 Task: Check the average views per listing of 2 full bathrooms in the last 5 years.
Action: Mouse moved to (902, 201)
Screenshot: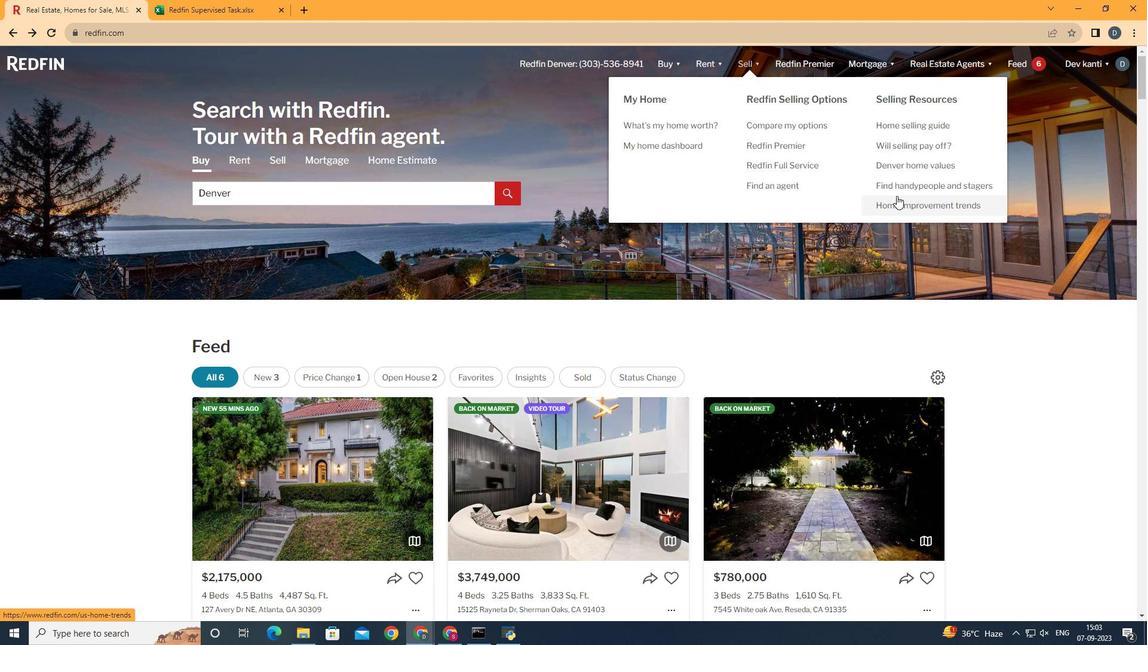 
Action: Mouse pressed left at (902, 201)
Screenshot: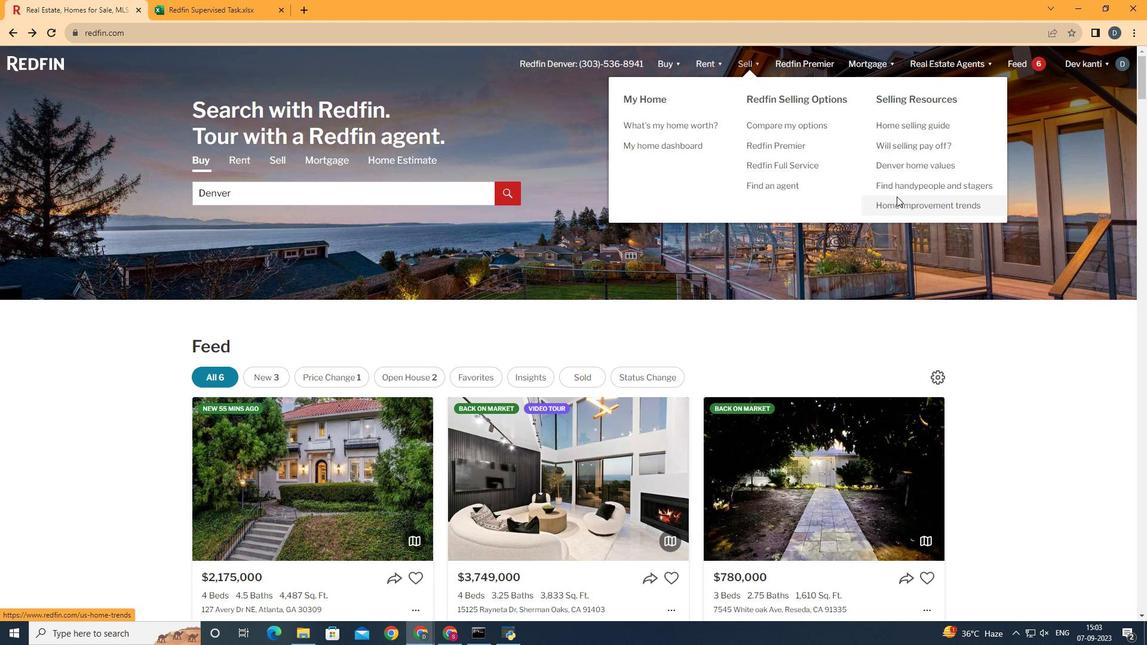
Action: Mouse moved to (319, 234)
Screenshot: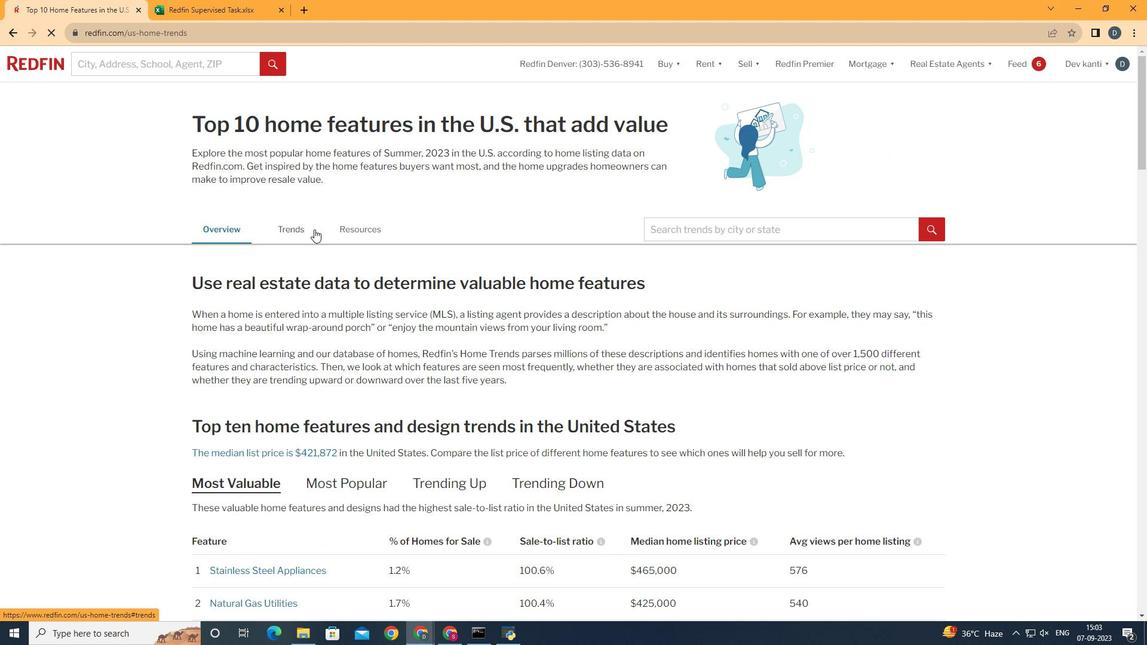
Action: Mouse pressed left at (319, 234)
Screenshot: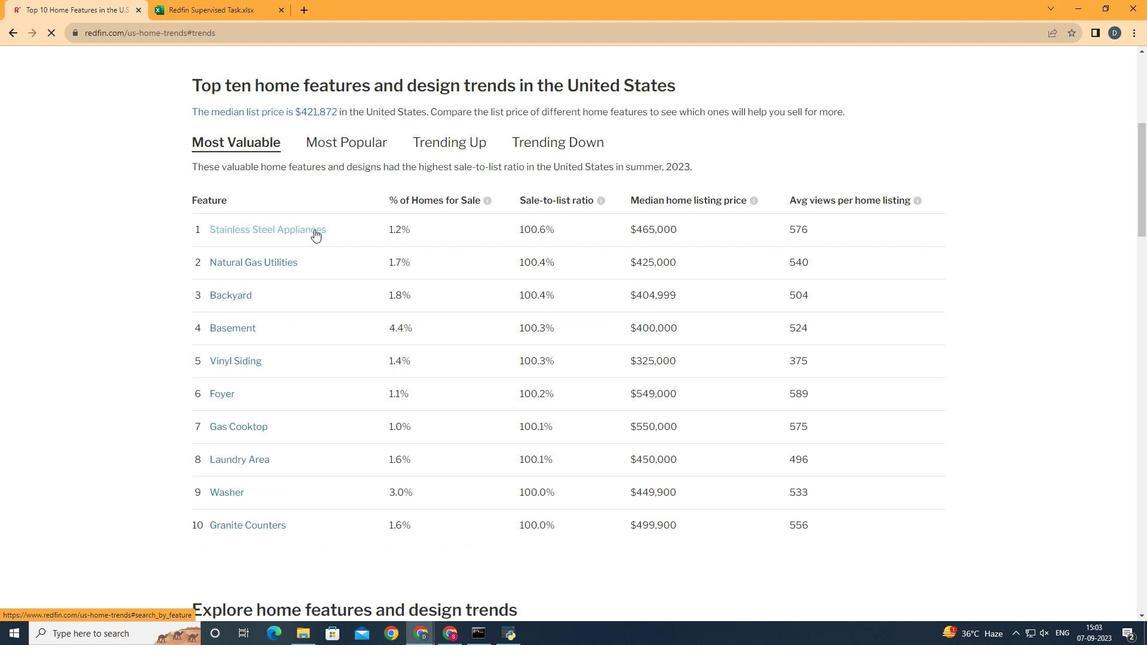 
Action: Mouse moved to (352, 298)
Screenshot: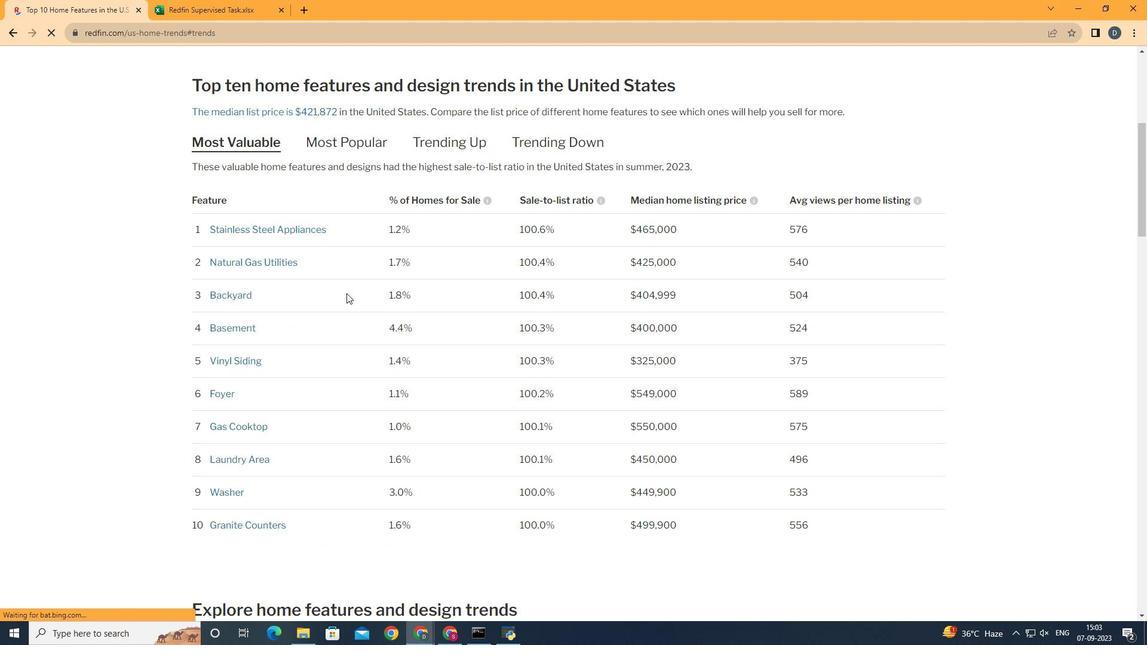 
Action: Mouse scrolled (352, 298) with delta (0, 0)
Screenshot: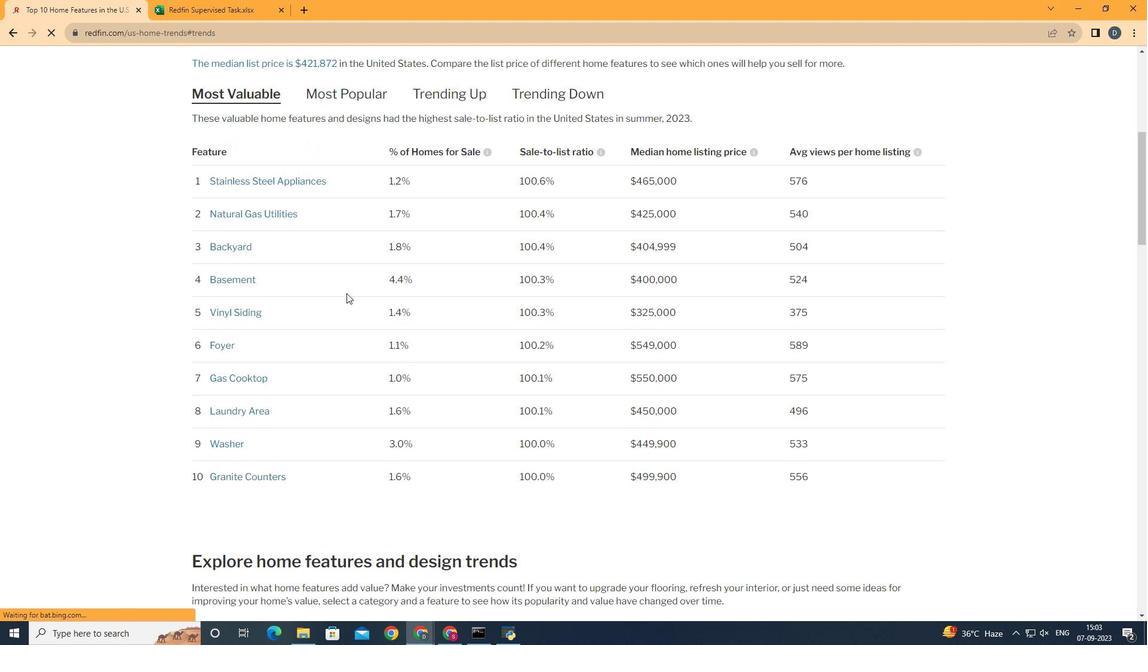 
Action: Mouse scrolled (352, 298) with delta (0, 0)
Screenshot: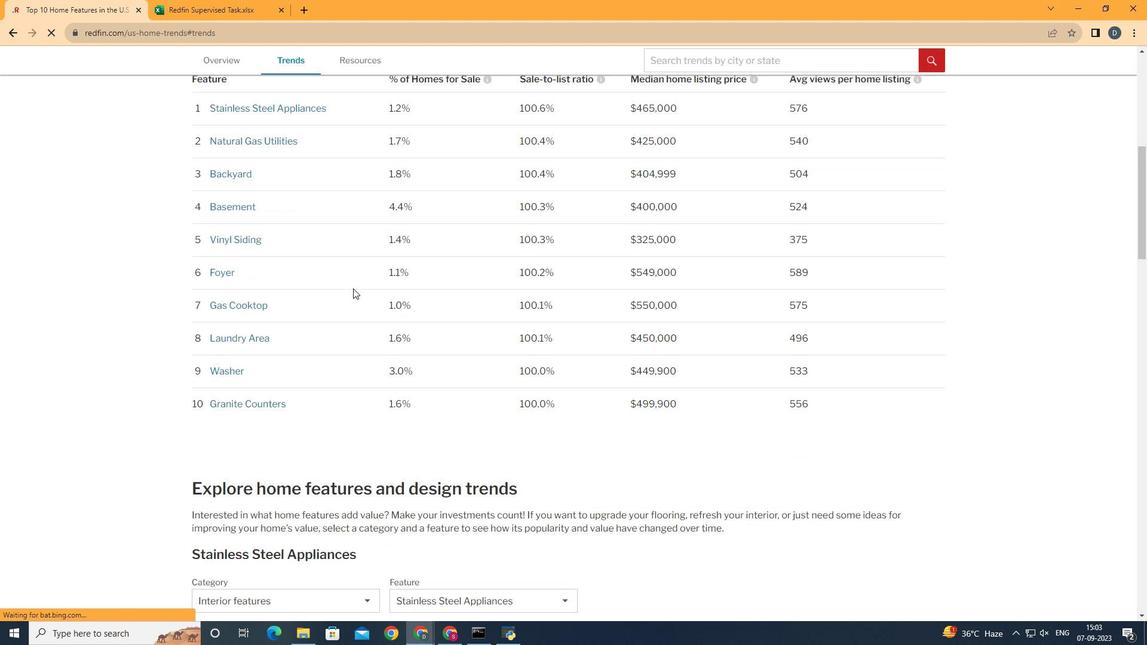 
Action: Mouse scrolled (352, 298) with delta (0, 0)
Screenshot: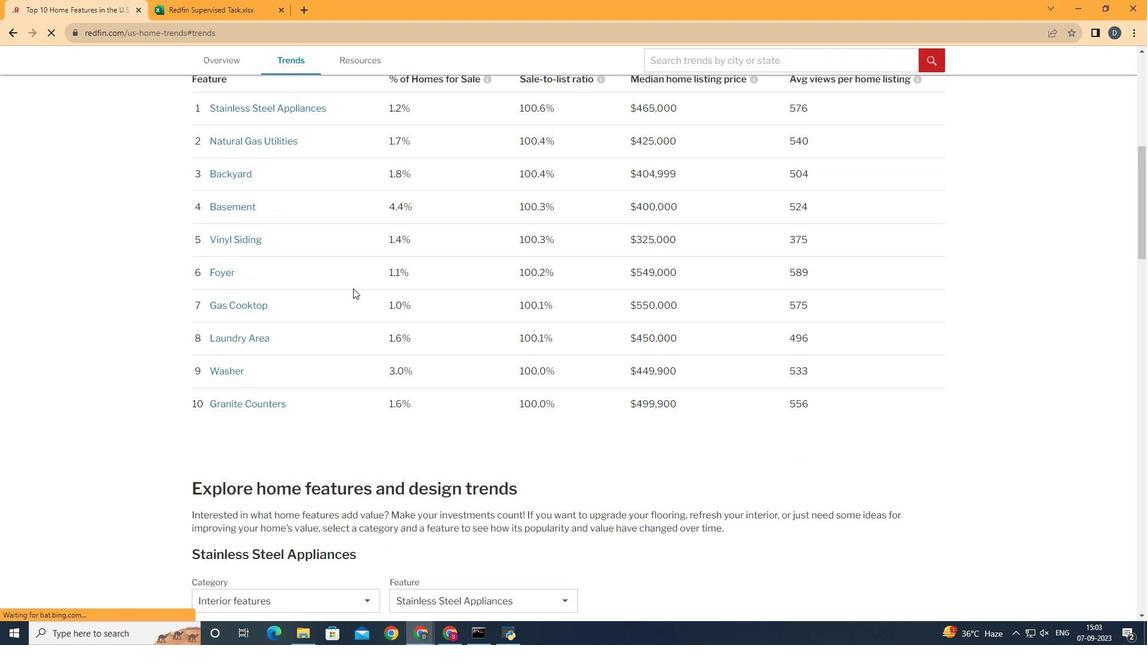 
Action: Mouse moved to (378, 282)
Screenshot: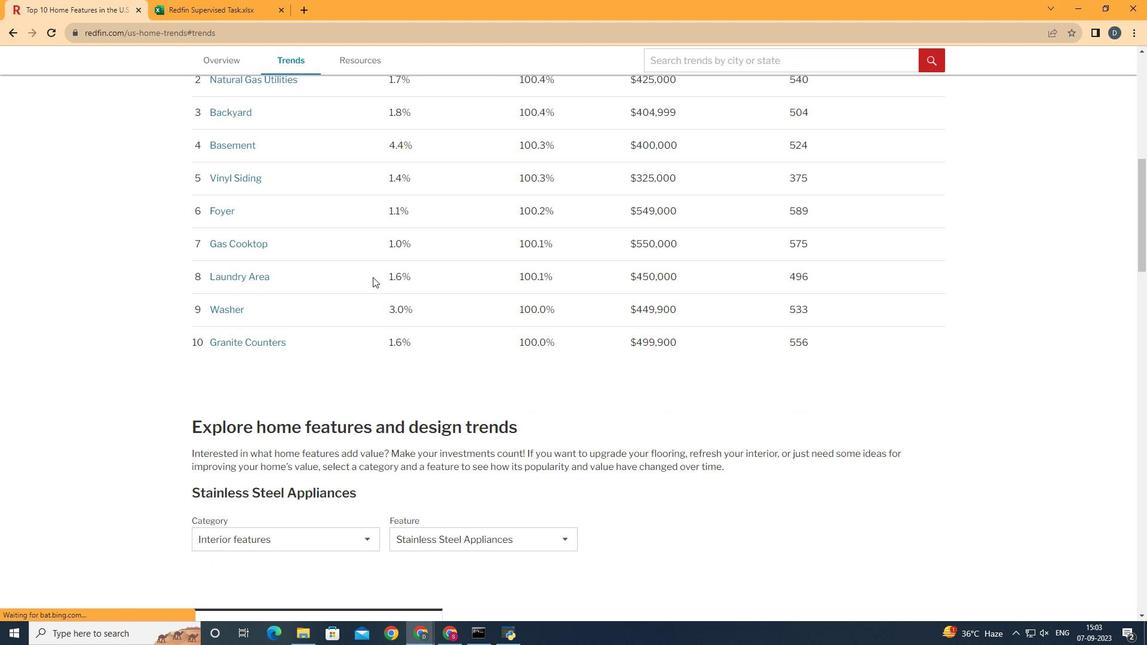 
Action: Mouse scrolled (378, 282) with delta (0, 0)
Screenshot: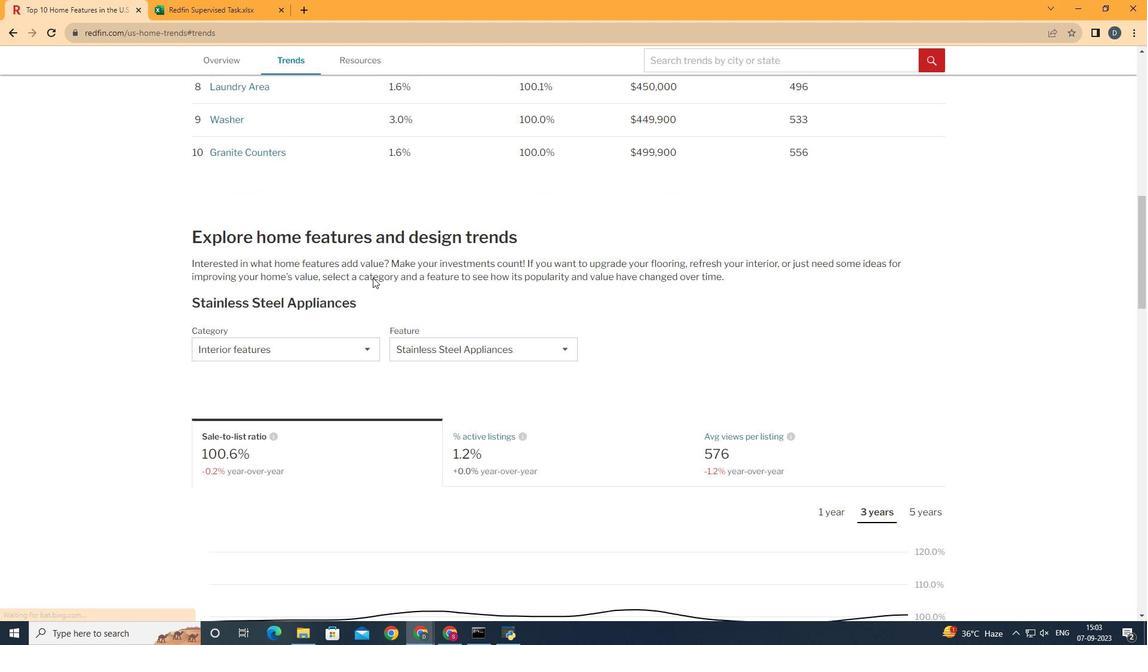 
Action: Mouse scrolled (378, 282) with delta (0, 0)
Screenshot: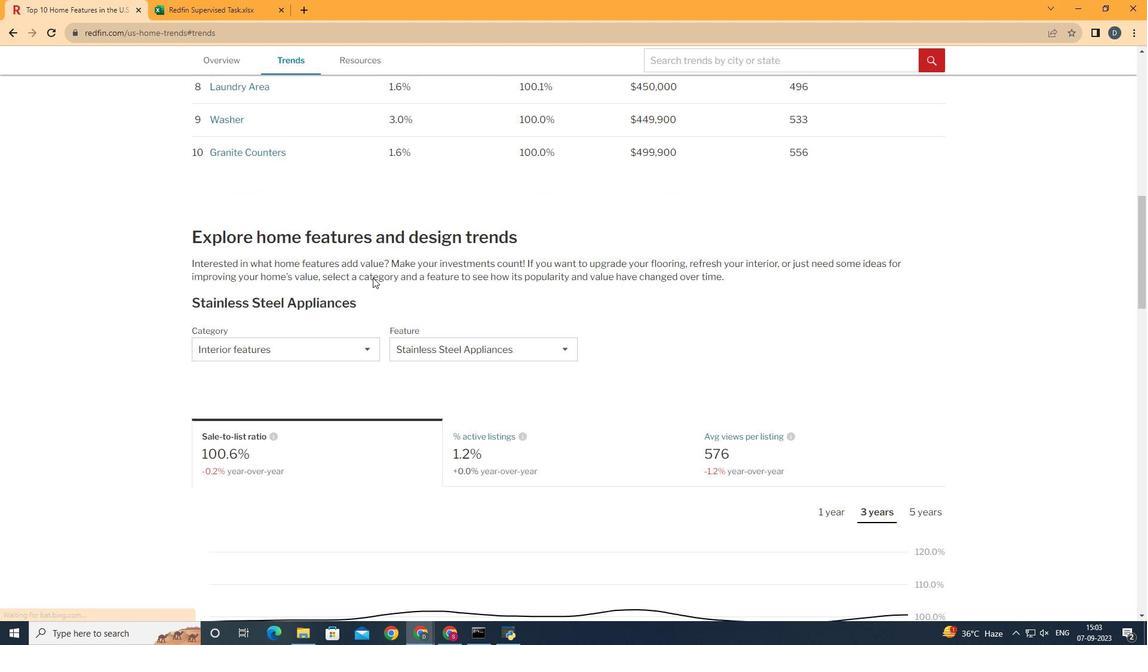 
Action: Mouse scrolled (378, 282) with delta (0, 0)
Screenshot: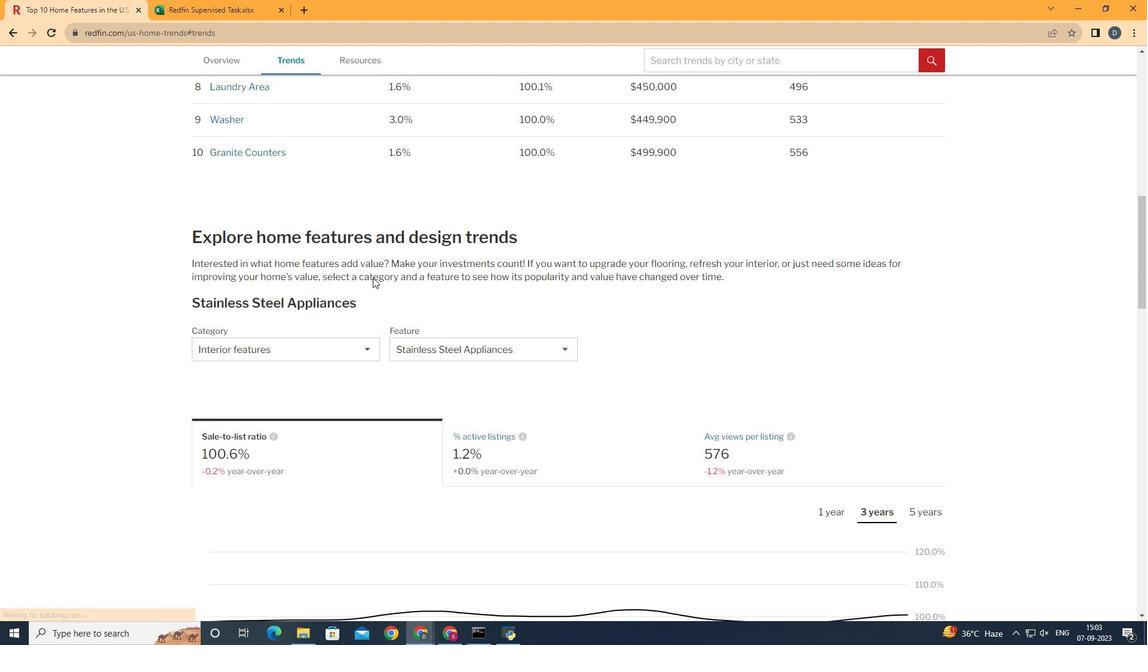 
Action: Mouse scrolled (378, 282) with delta (0, 0)
Screenshot: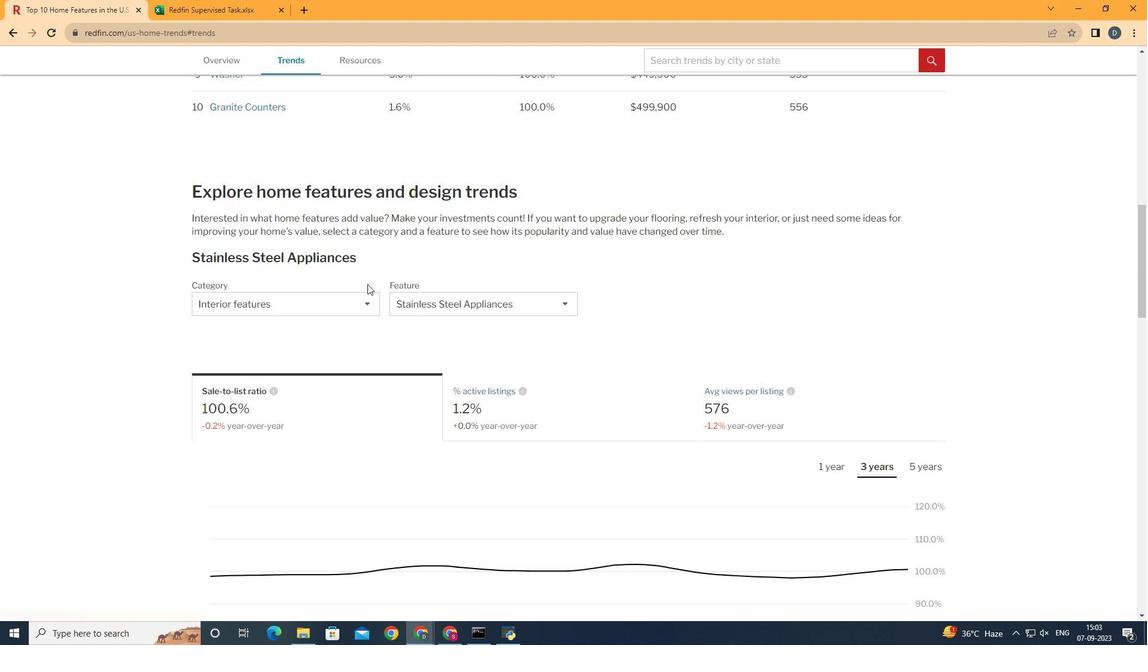 
Action: Mouse moved to (361, 309)
Screenshot: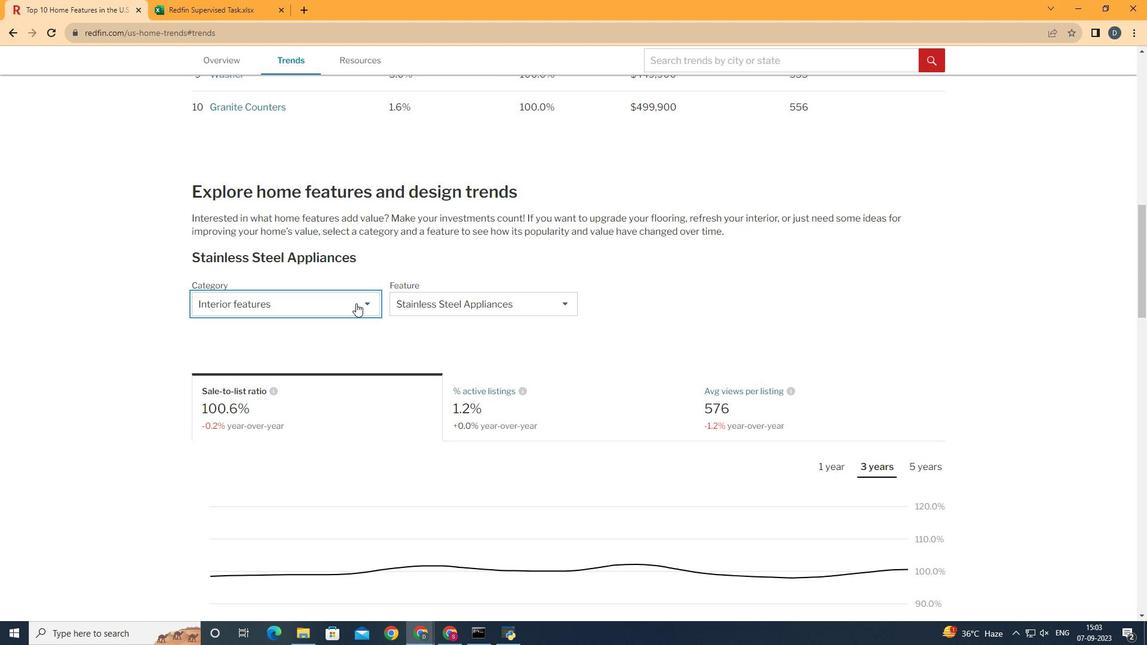 
Action: Mouse pressed left at (361, 309)
Screenshot: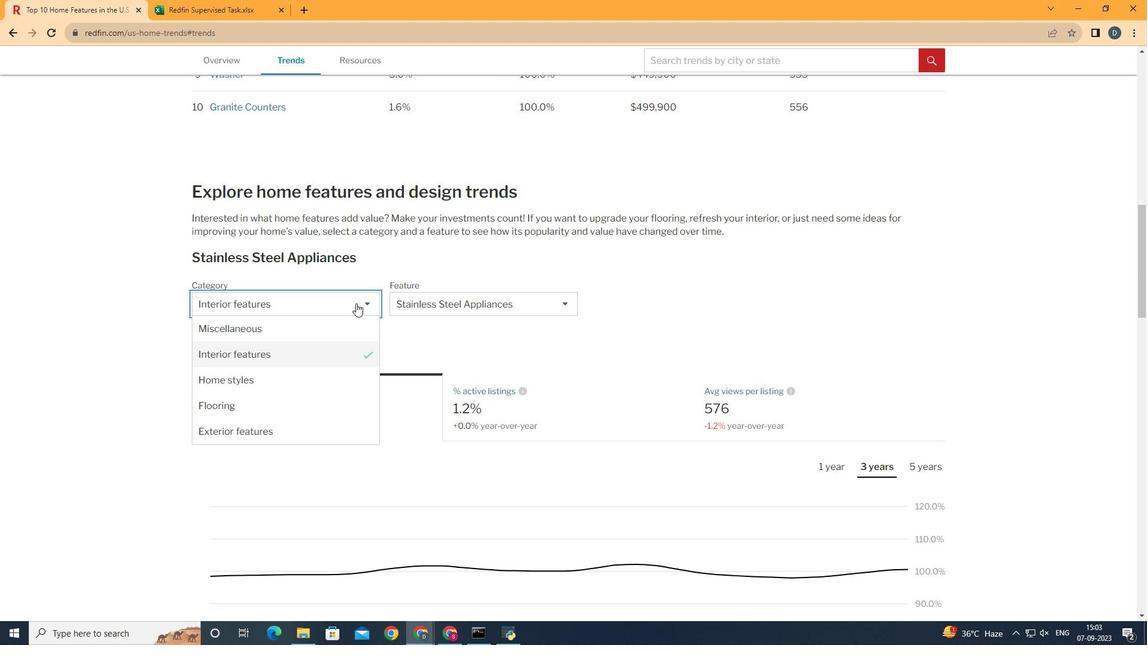 
Action: Mouse moved to (384, 360)
Screenshot: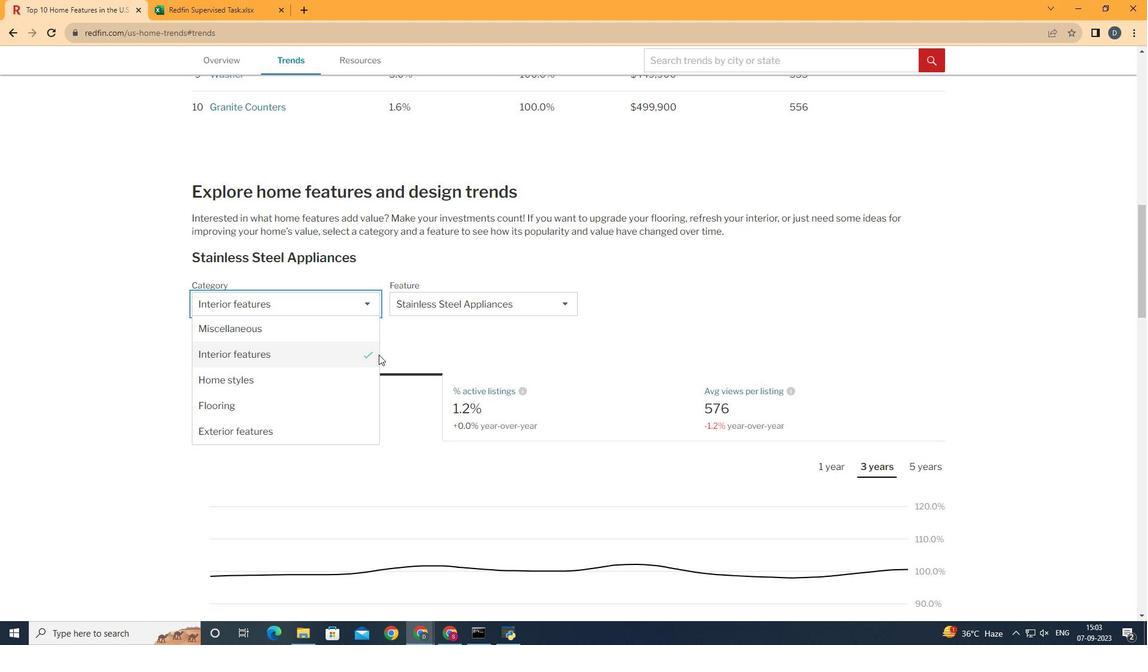 
Action: Mouse pressed left at (384, 360)
Screenshot: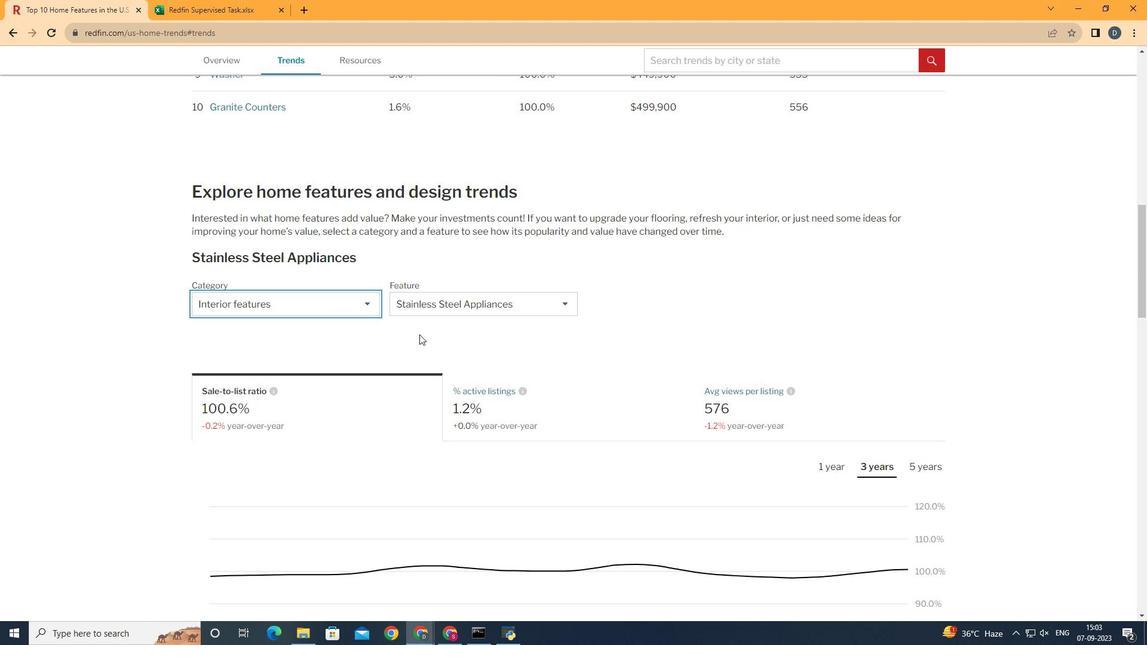 
Action: Mouse moved to (513, 315)
Screenshot: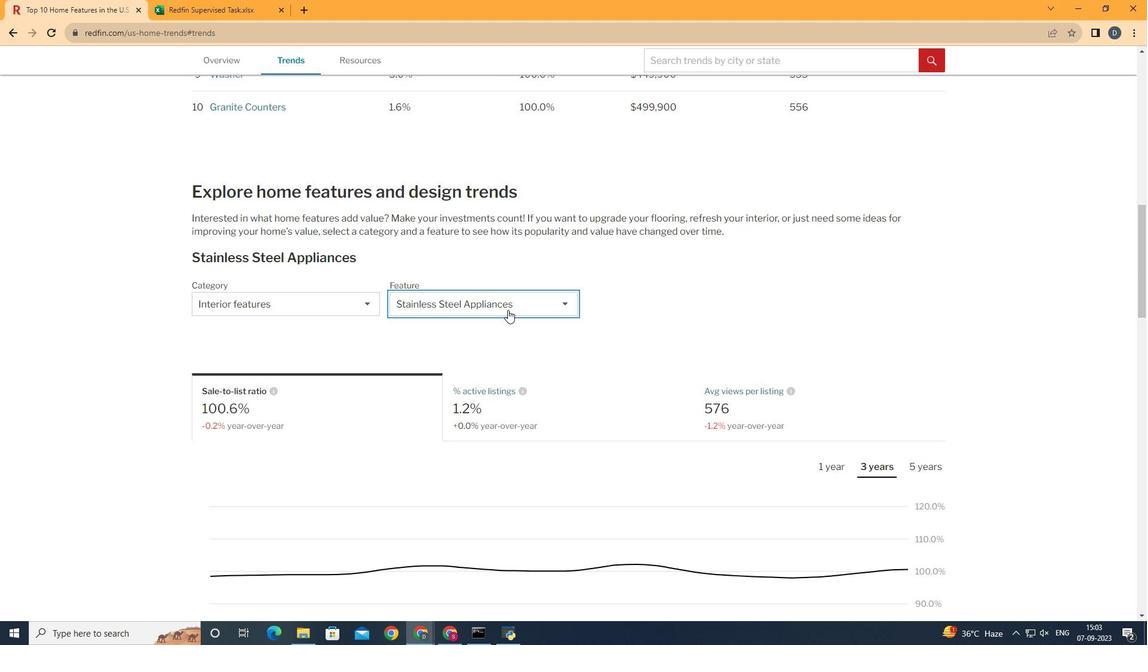 
Action: Mouse pressed left at (513, 315)
Screenshot: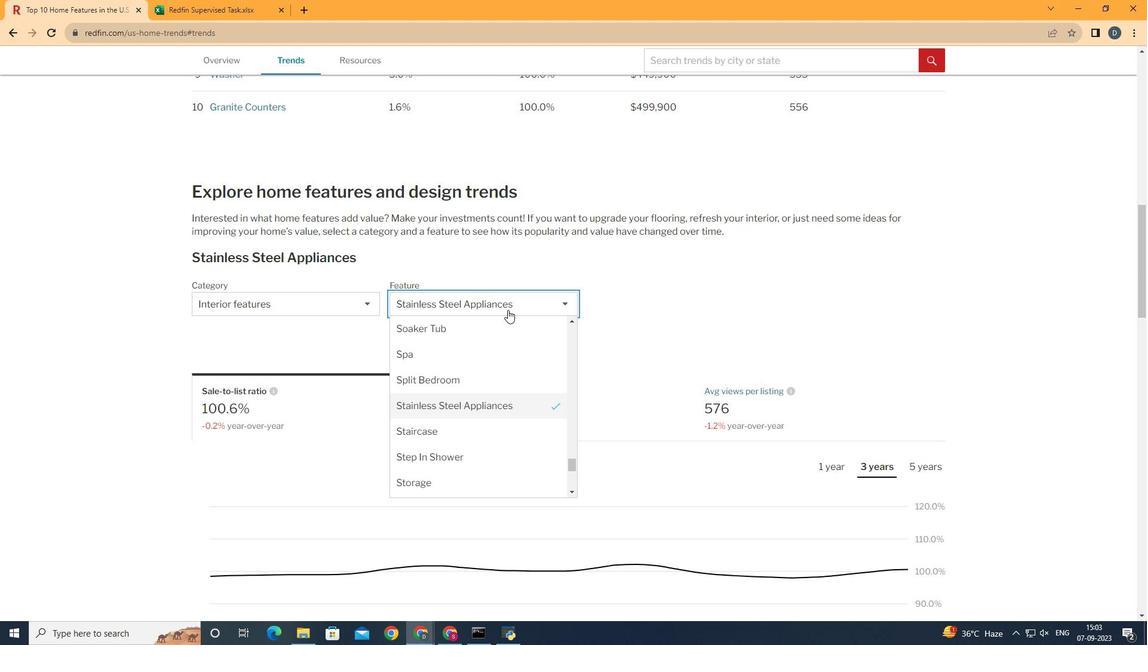 
Action: Mouse moved to (583, 465)
Screenshot: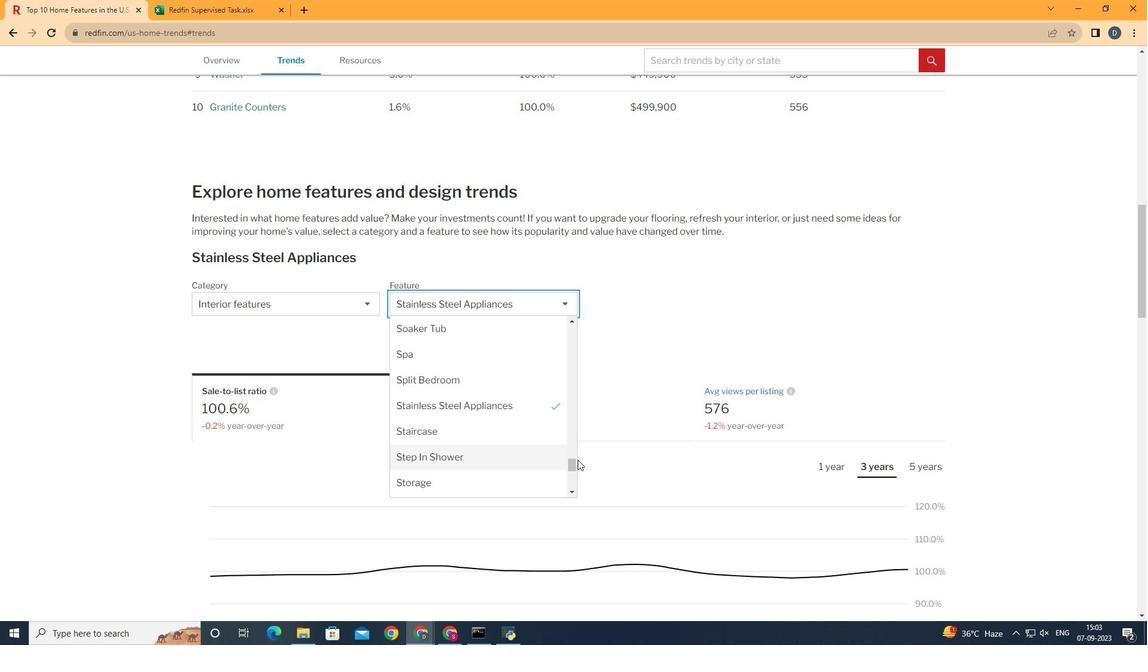 
Action: Mouse pressed left at (583, 465)
Screenshot: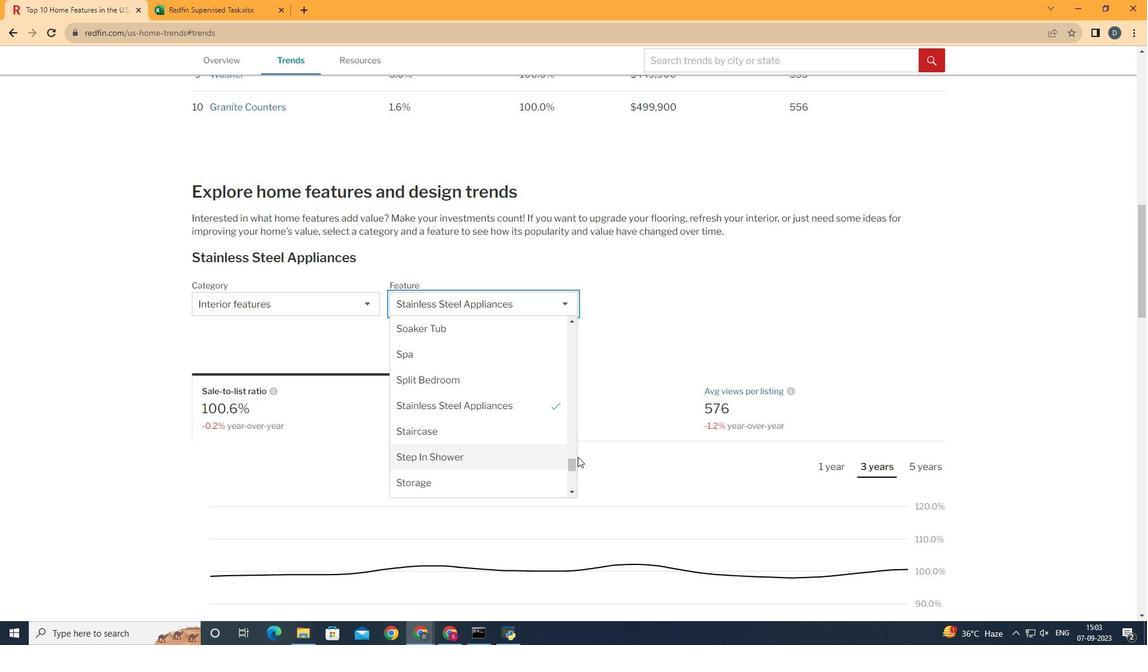 
Action: Mouse moved to (537, 322)
Screenshot: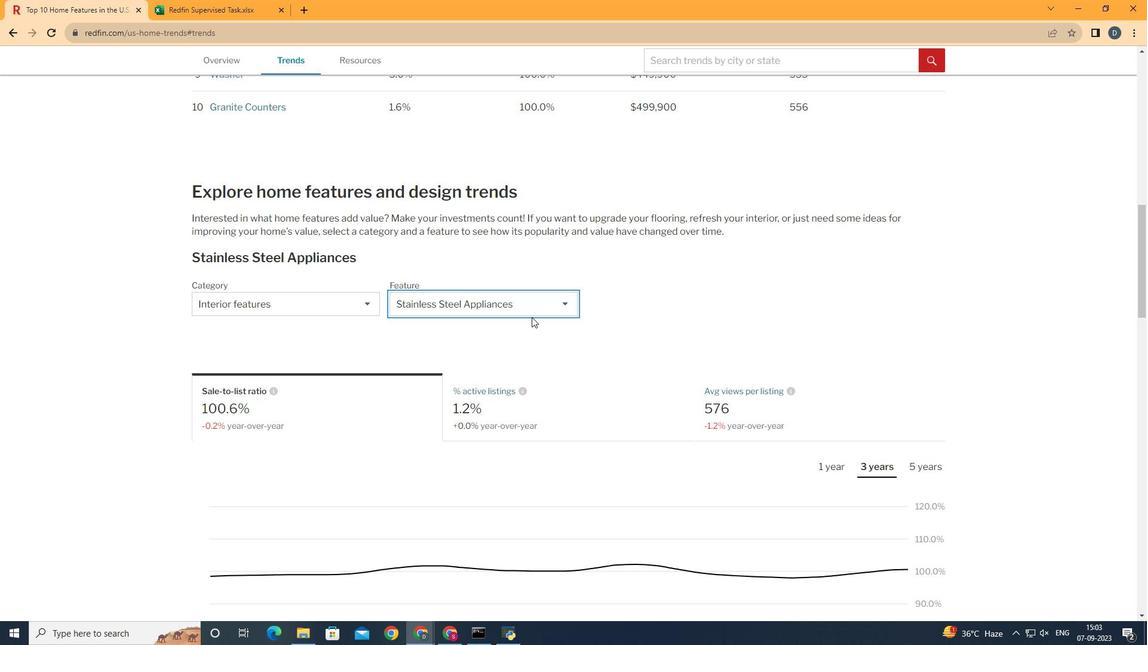 
Action: Mouse pressed left at (537, 322)
Screenshot: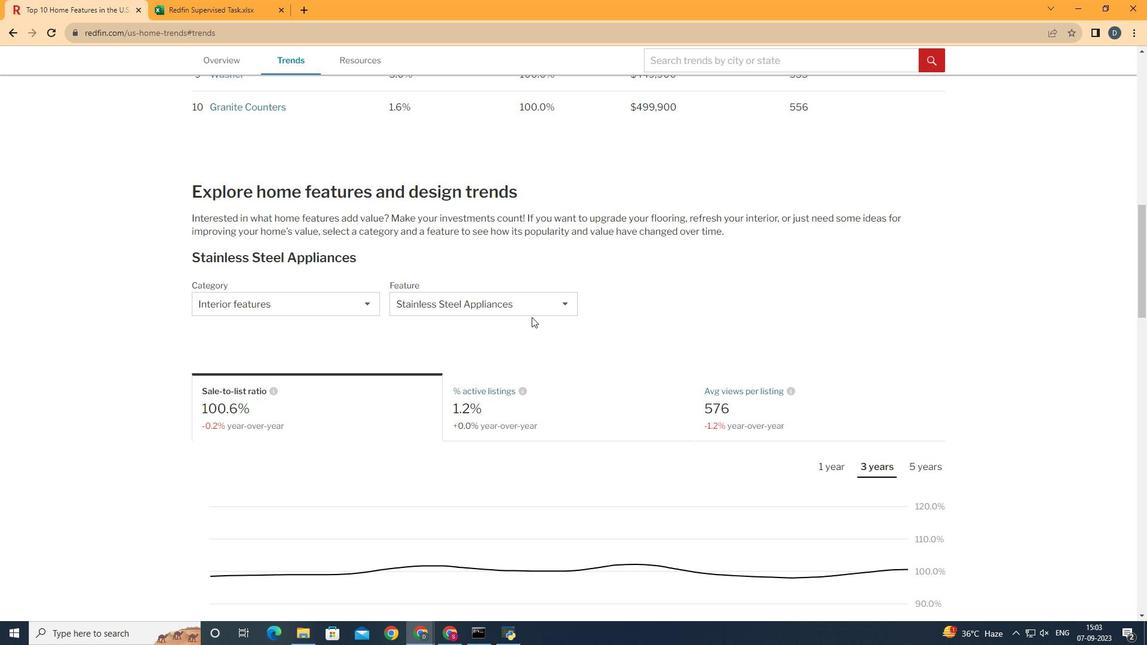 
Action: Mouse moved to (556, 315)
Screenshot: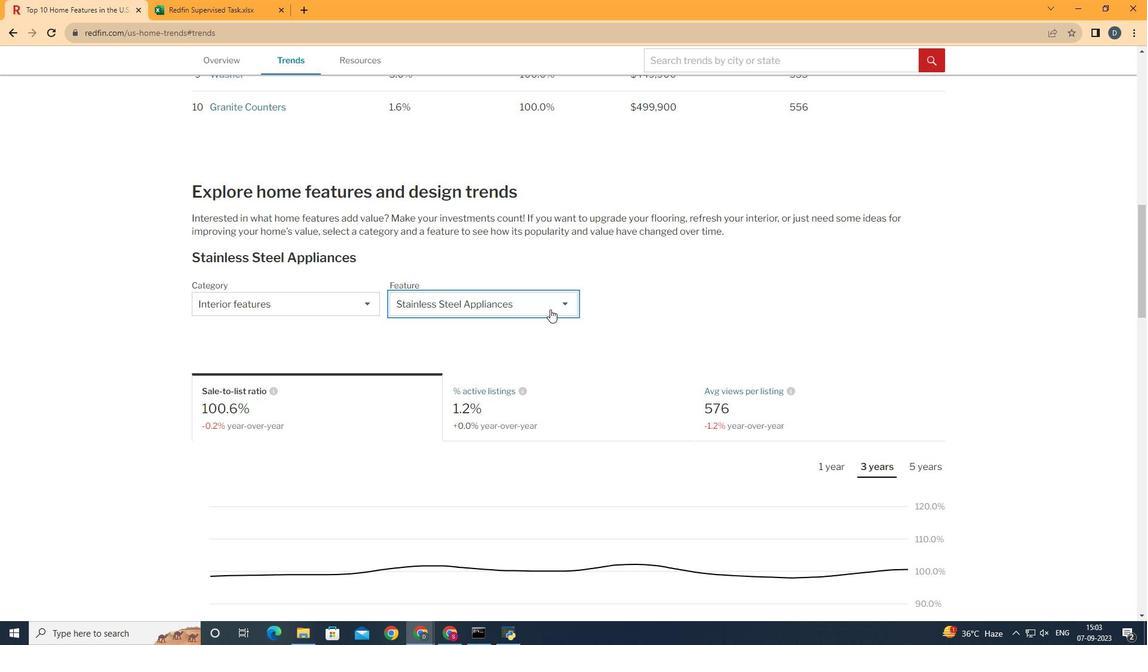 
Action: Mouse pressed left at (556, 315)
Screenshot: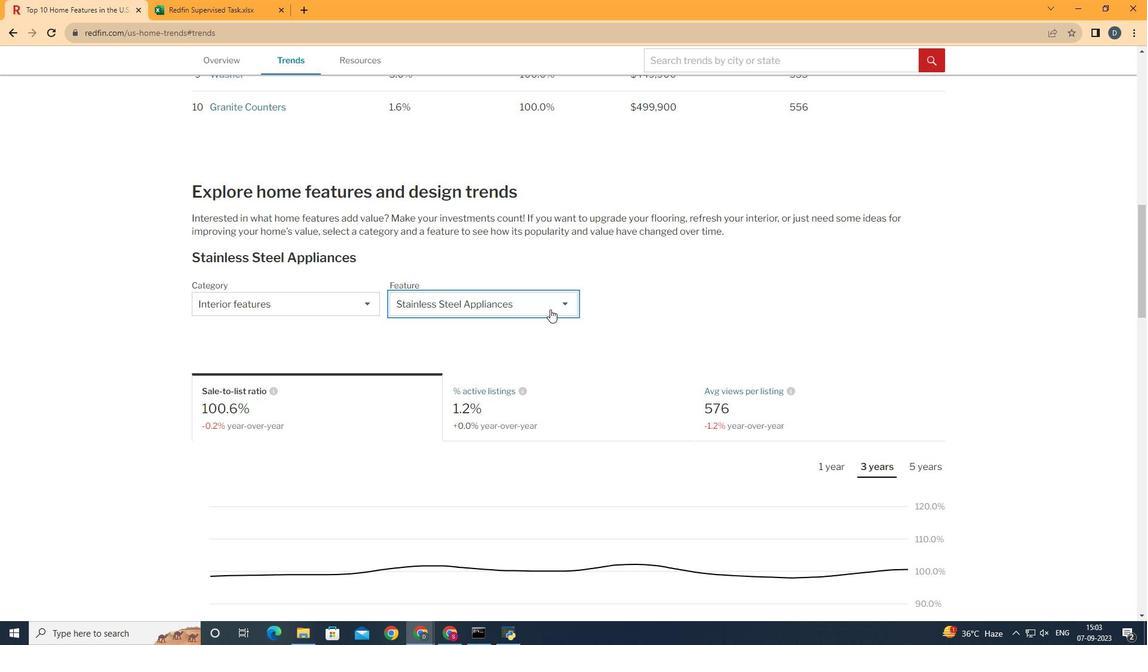 
Action: Mouse moved to (577, 471)
Screenshot: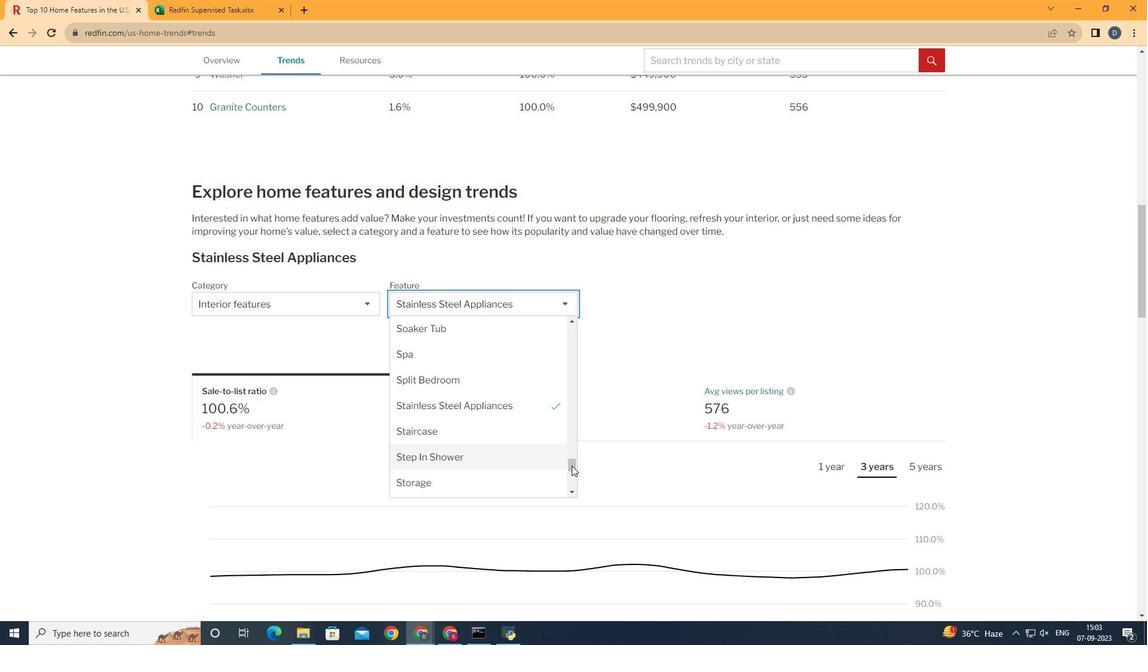 
Action: Mouse pressed left at (577, 471)
Screenshot: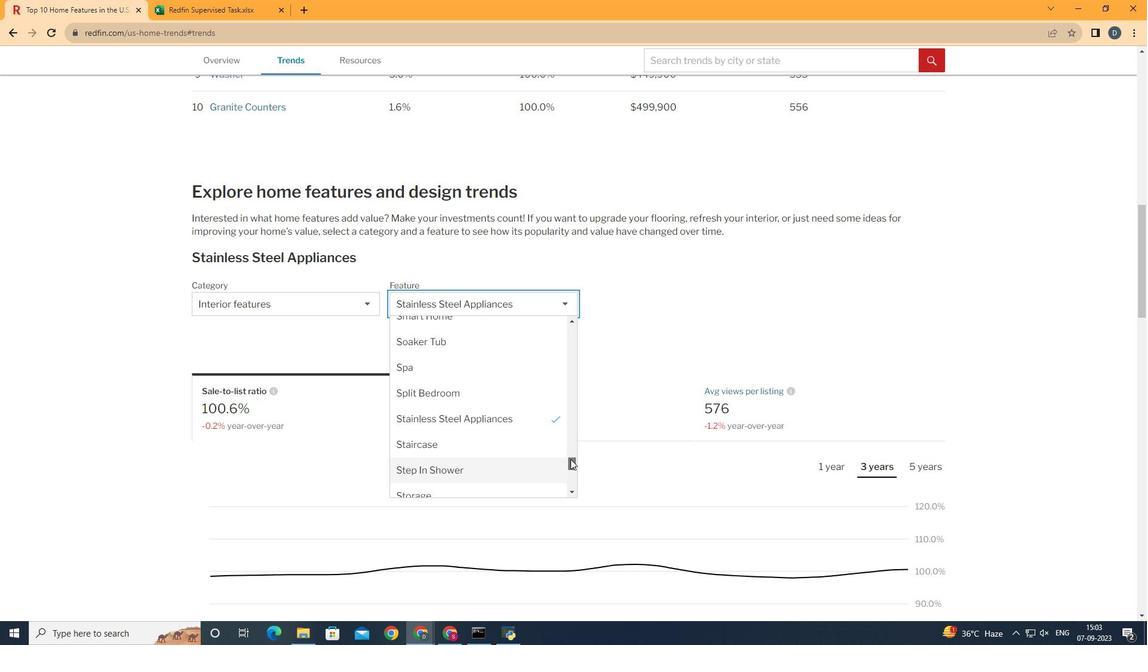 
Action: Mouse moved to (465, 484)
Screenshot: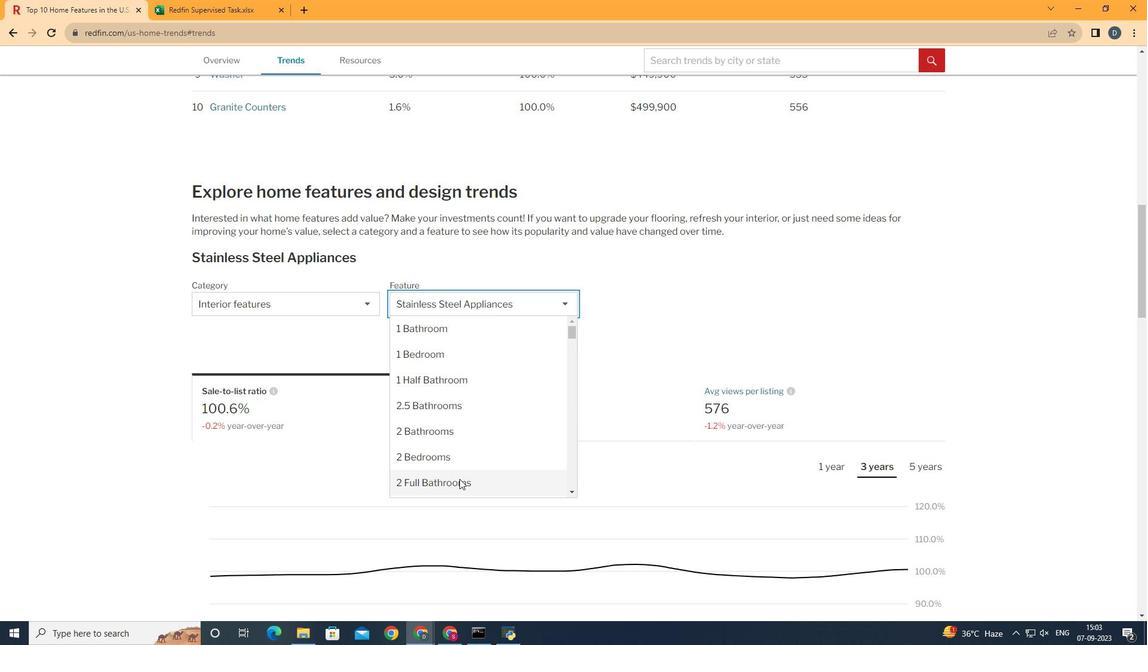 
Action: Mouse pressed left at (465, 484)
Screenshot: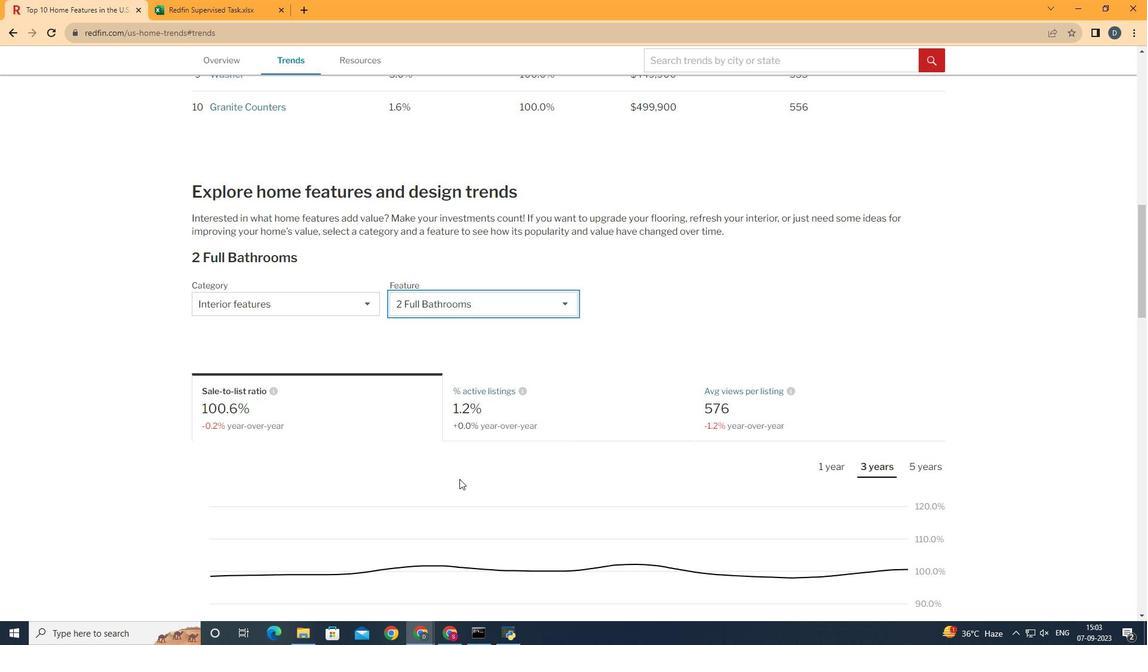
Action: Mouse moved to (843, 416)
Screenshot: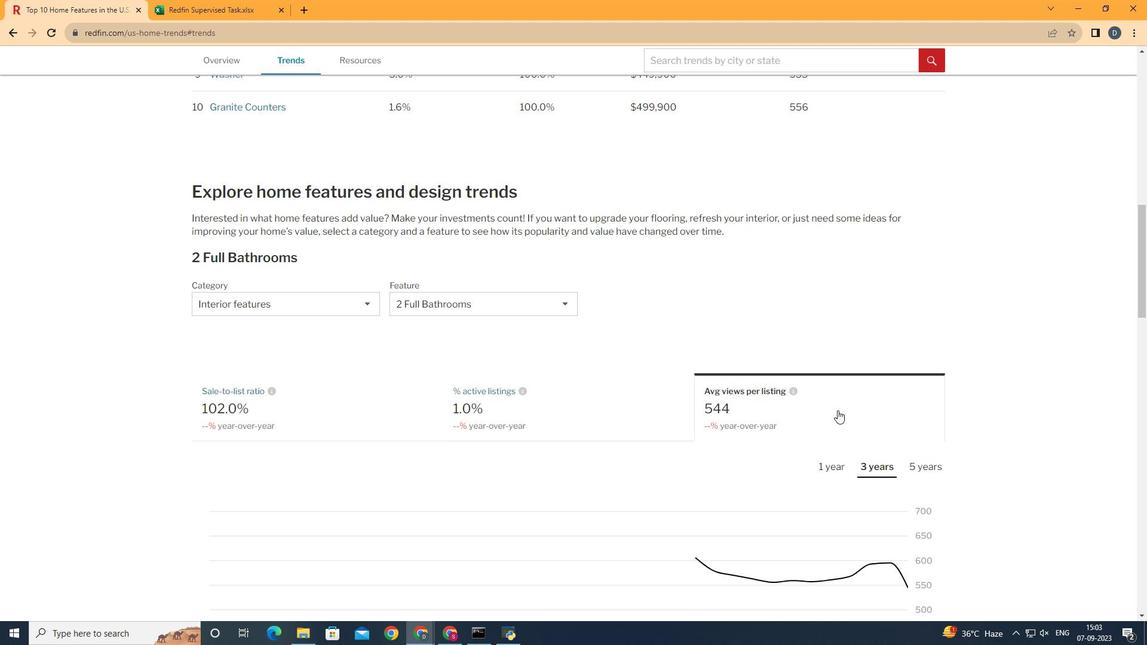 
Action: Mouse pressed left at (843, 416)
Screenshot: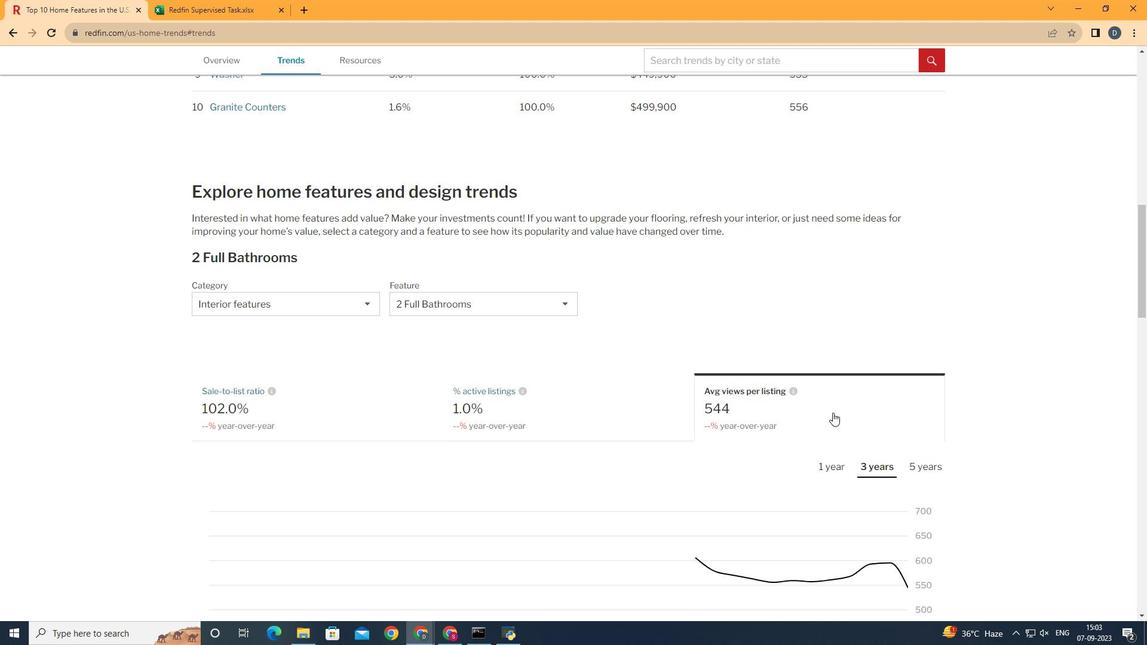 
Action: Mouse moved to (862, 436)
Screenshot: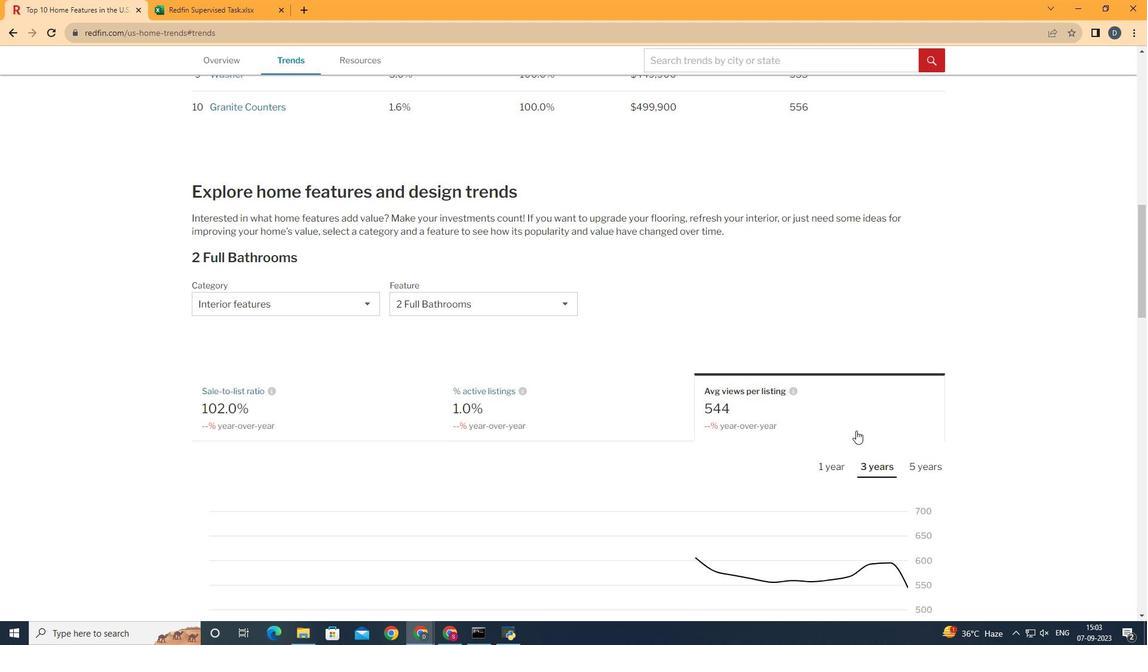 
Action: Mouse scrolled (862, 435) with delta (0, 0)
Screenshot: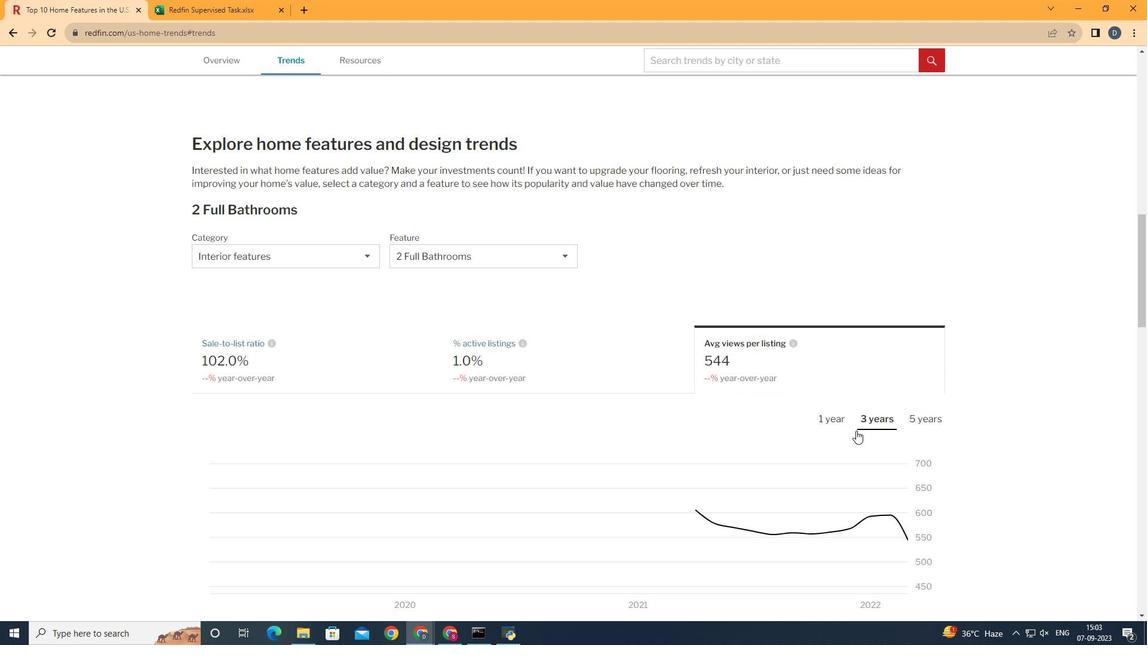 
Action: Mouse scrolled (862, 435) with delta (0, 0)
Screenshot: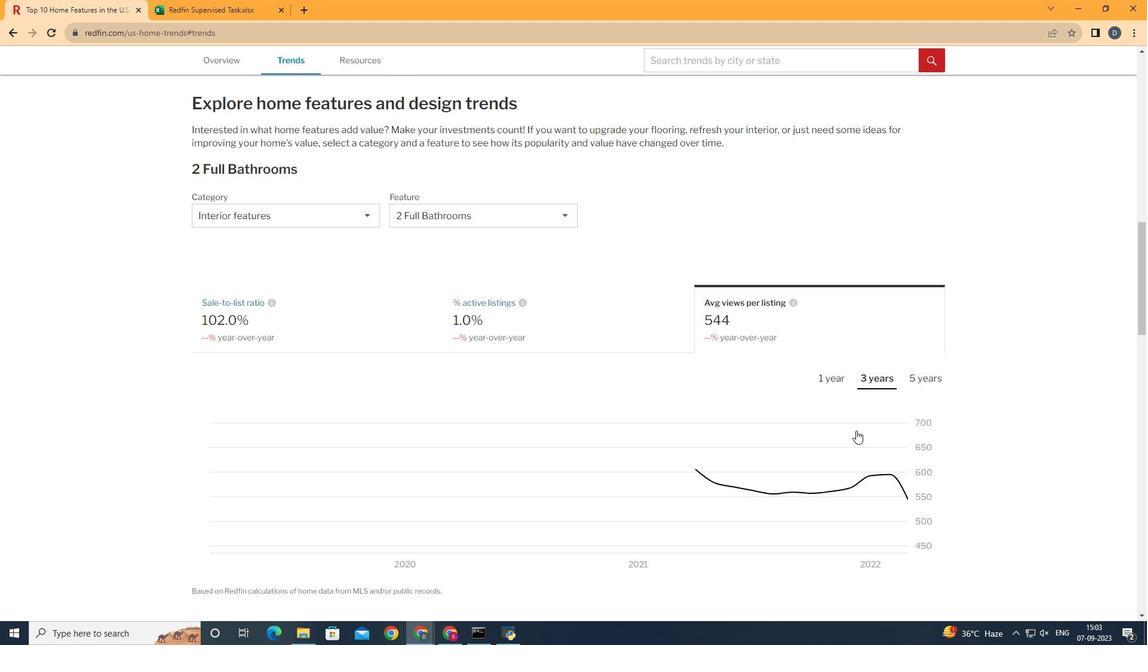 
Action: Mouse moved to (929, 347)
Screenshot: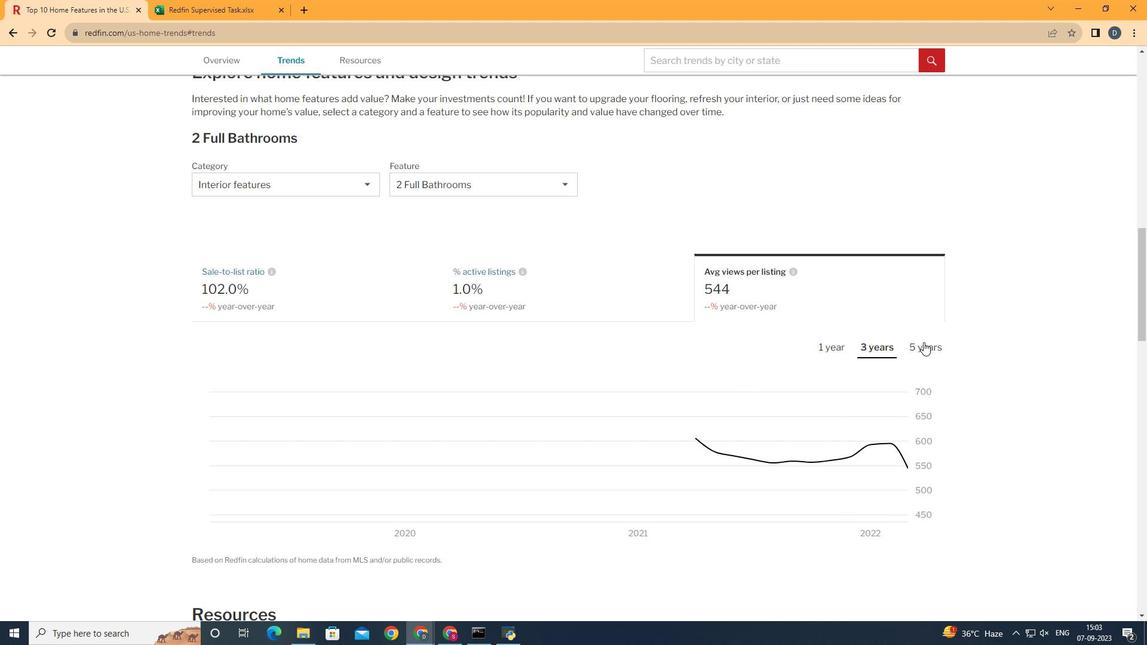 
Action: Mouse pressed left at (929, 347)
Screenshot: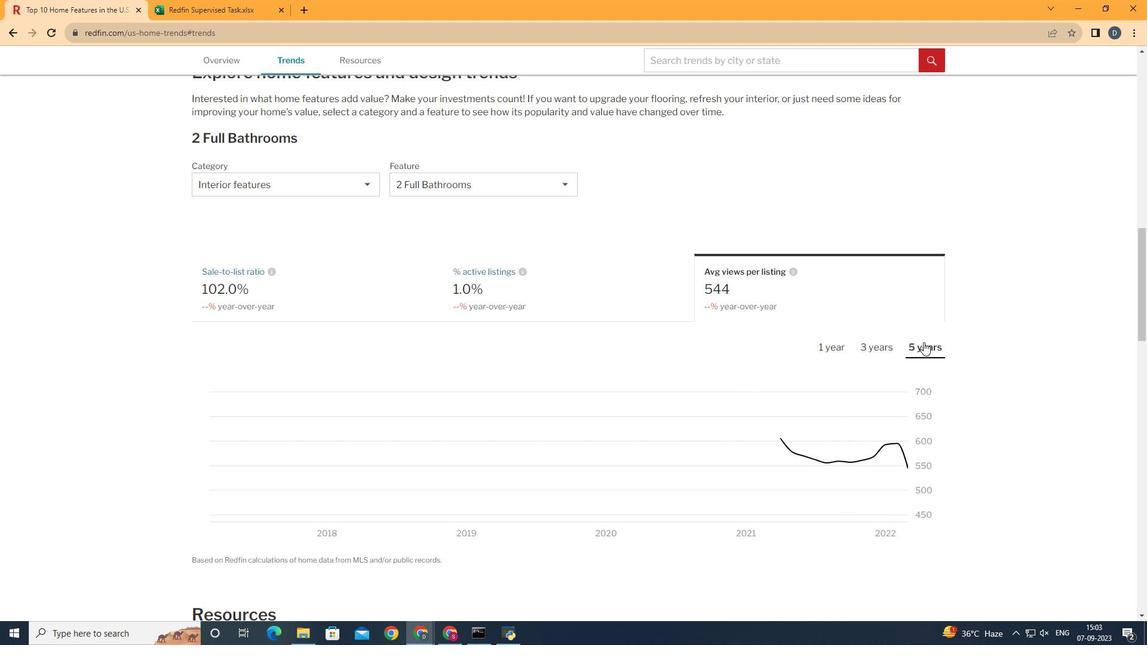 
Action: Mouse moved to (999, 476)
Screenshot: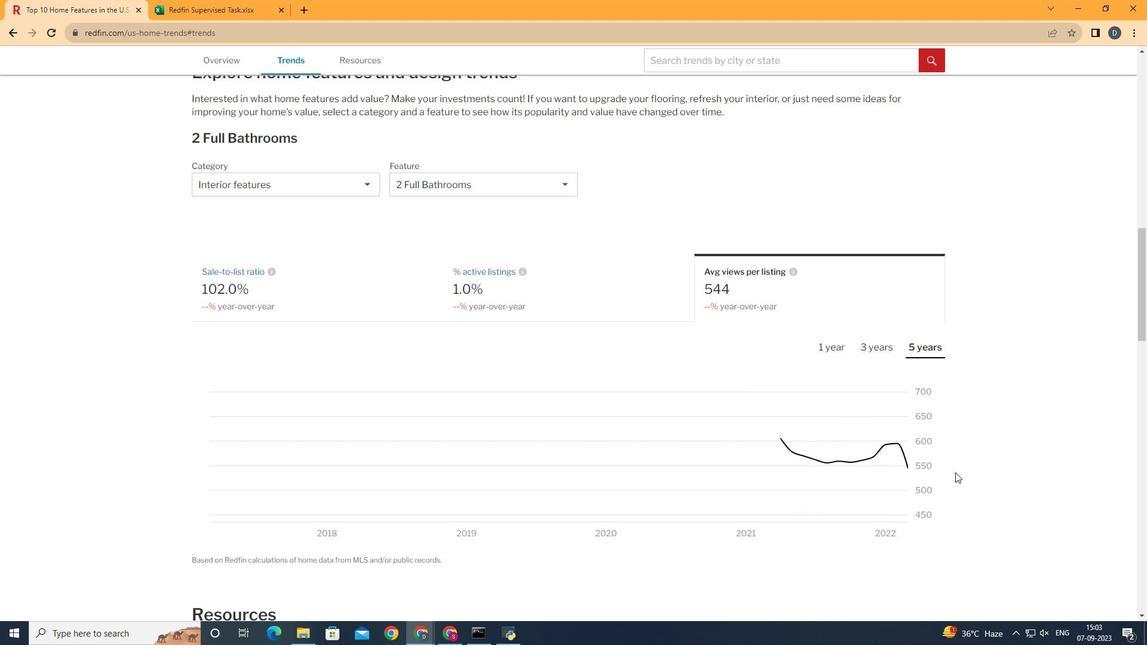 
